 Task: Recover deleted emails from the 'Deleted Items' folder.
Action: Mouse moved to (260, 144)
Screenshot: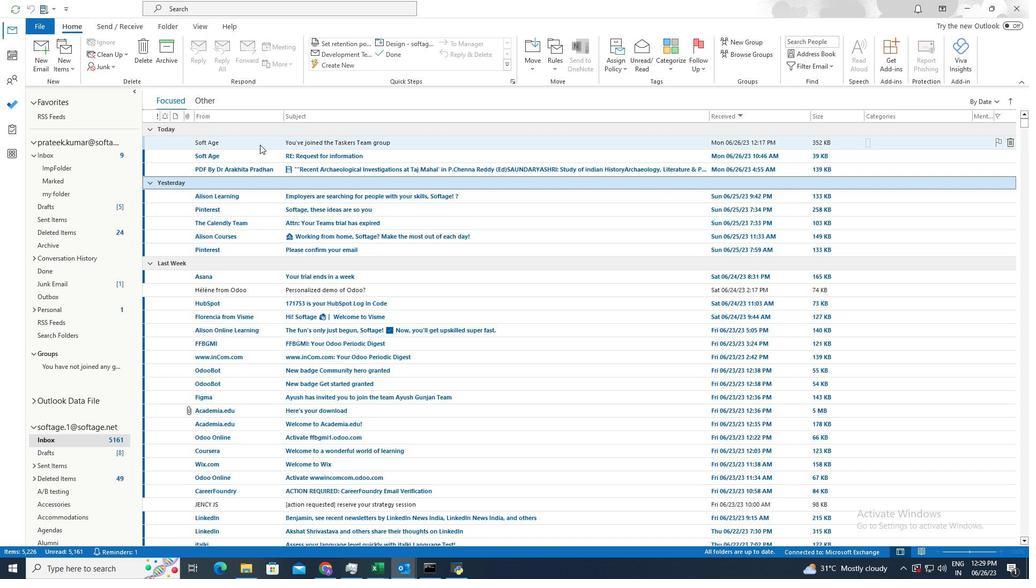 
Action: Mouse pressed left at (260, 144)
Screenshot: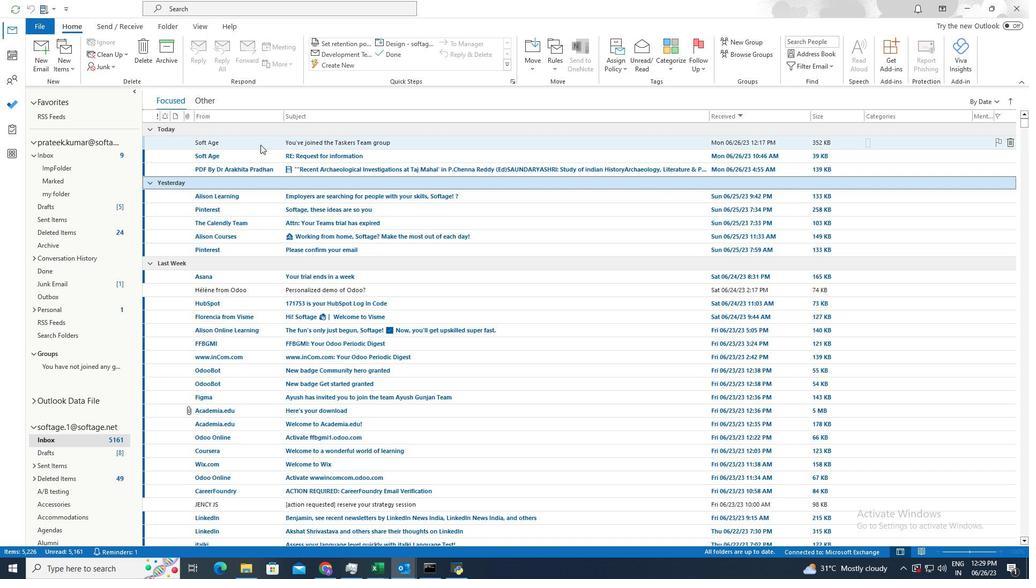 
Action: Mouse moved to (171, 26)
Screenshot: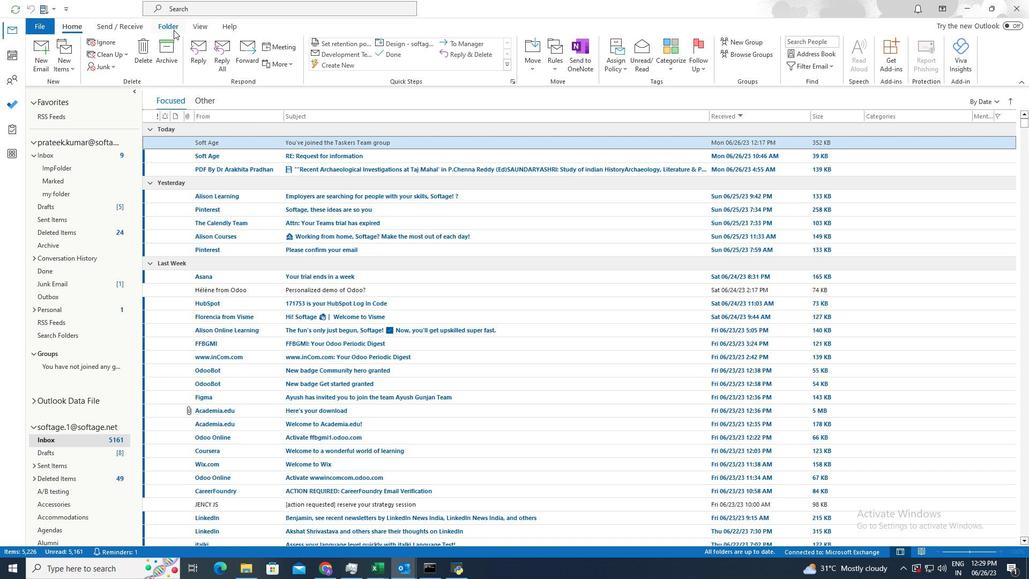 
Action: Mouse pressed left at (171, 26)
Screenshot: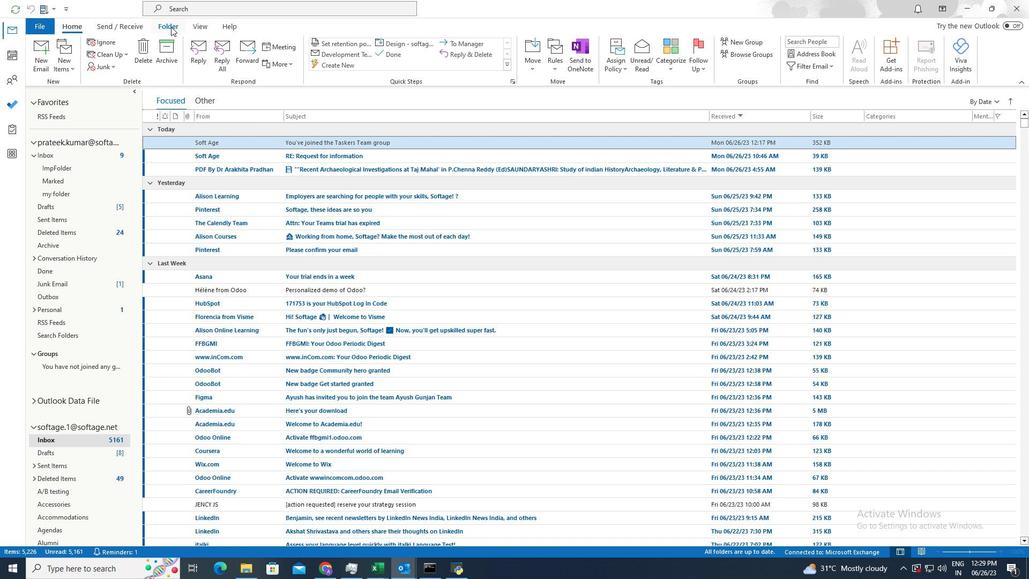 
Action: Mouse moved to (297, 38)
Screenshot: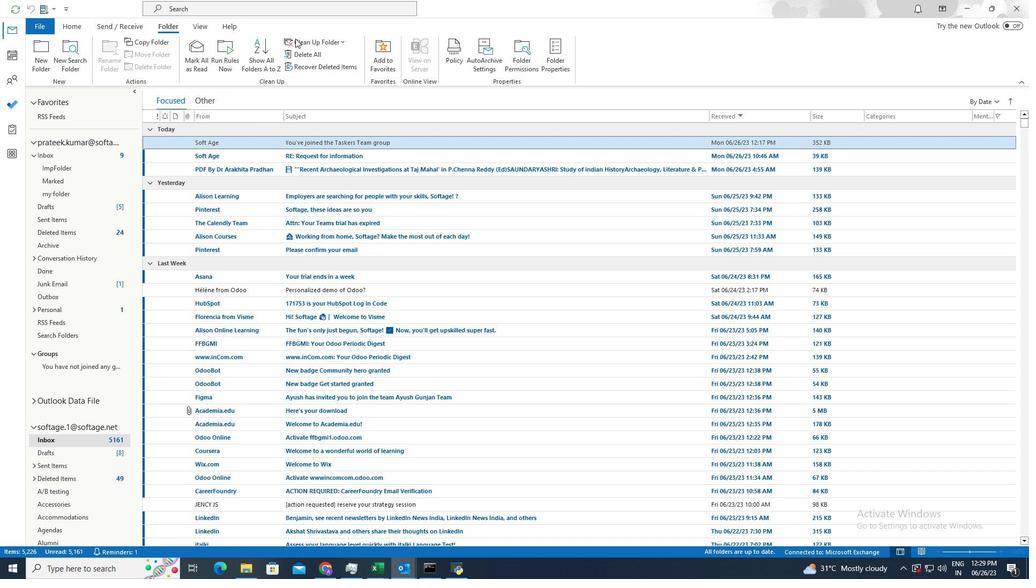 
Action: Mouse pressed left at (297, 38)
Screenshot: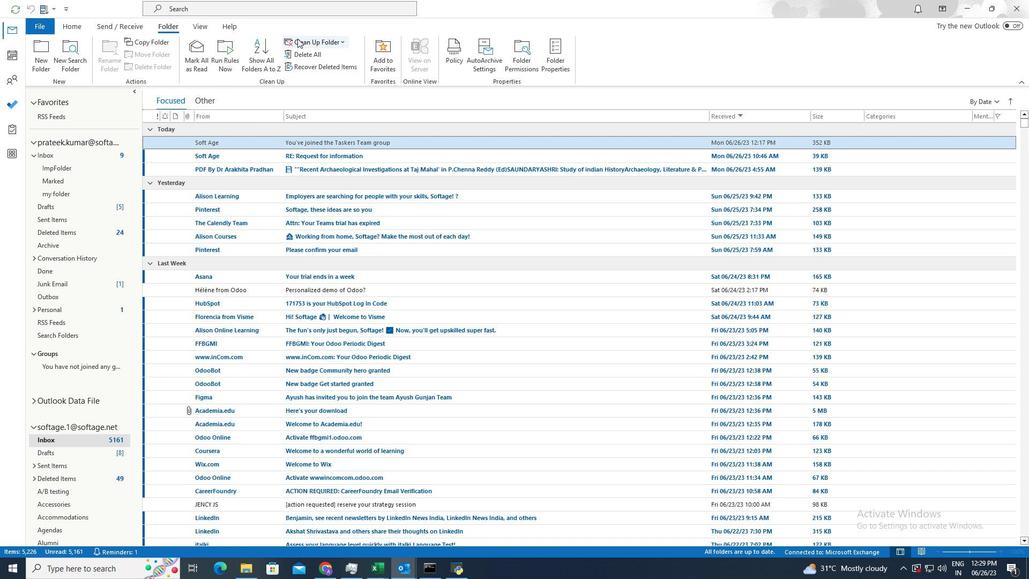 
Action: Mouse moved to (310, 54)
Screenshot: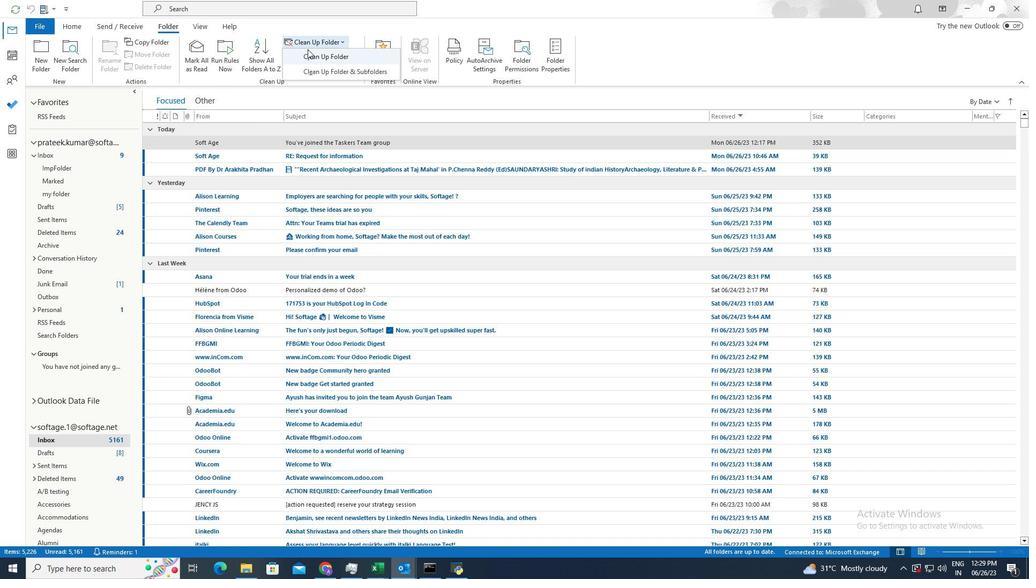 
Action: Mouse pressed left at (310, 54)
Screenshot: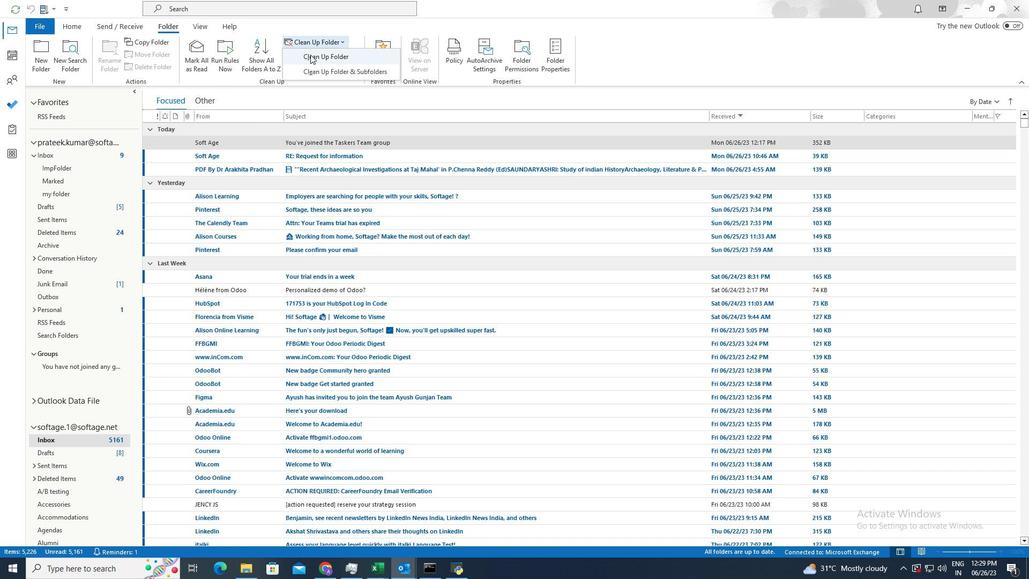 
Action: Mouse moved to (309, 54)
Screenshot: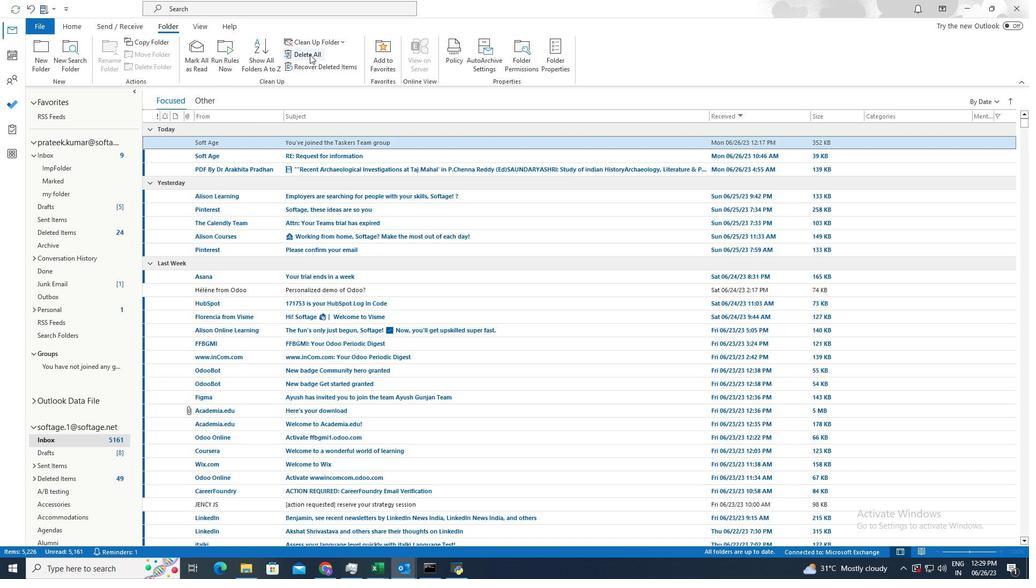 
